 Task: Toggle the format newline between rules in the CSS.
Action: Mouse moved to (16, 467)
Screenshot: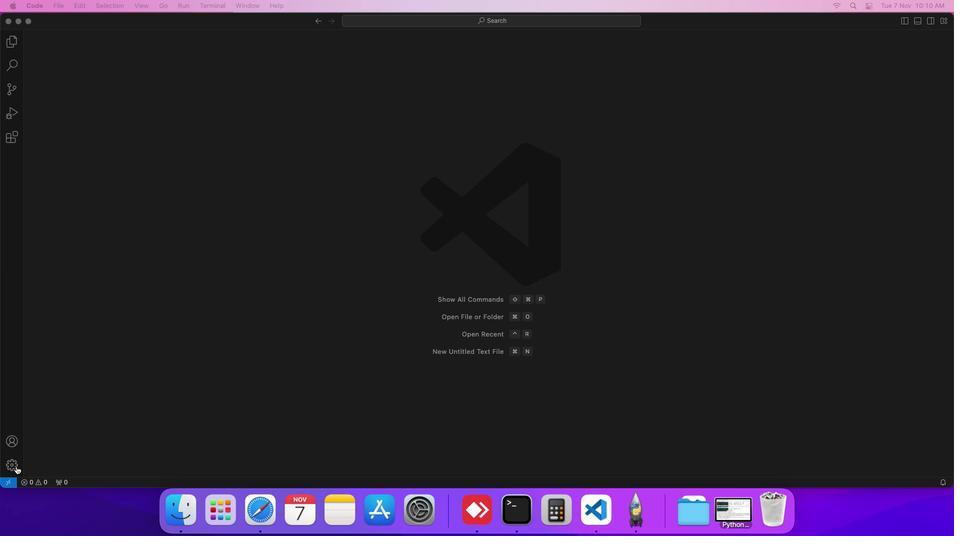 
Action: Mouse pressed left at (16, 467)
Screenshot: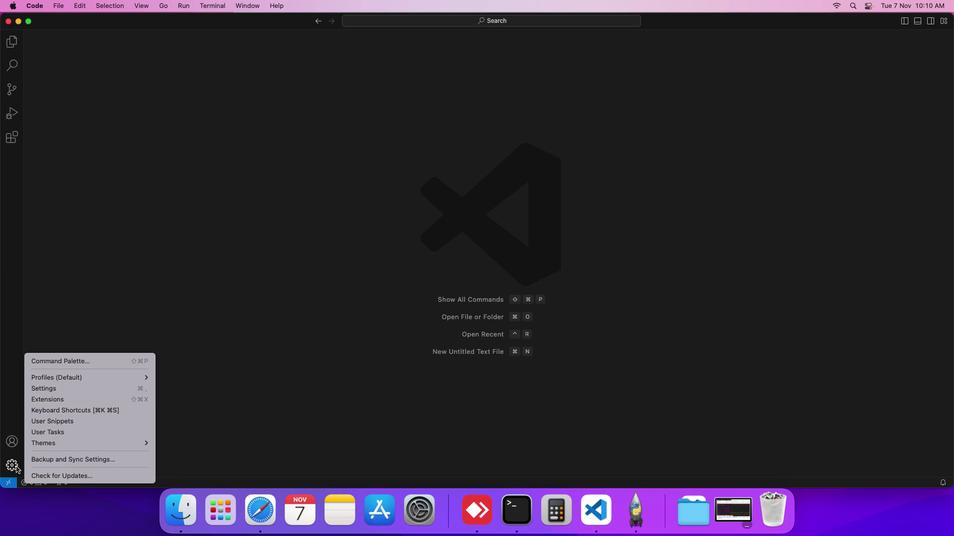 
Action: Mouse moved to (45, 391)
Screenshot: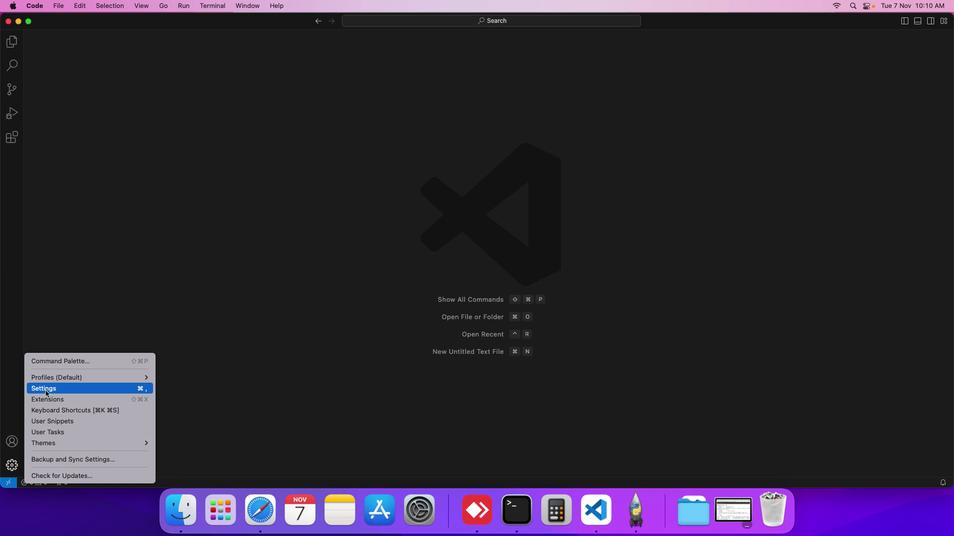 
Action: Mouse pressed left at (45, 391)
Screenshot: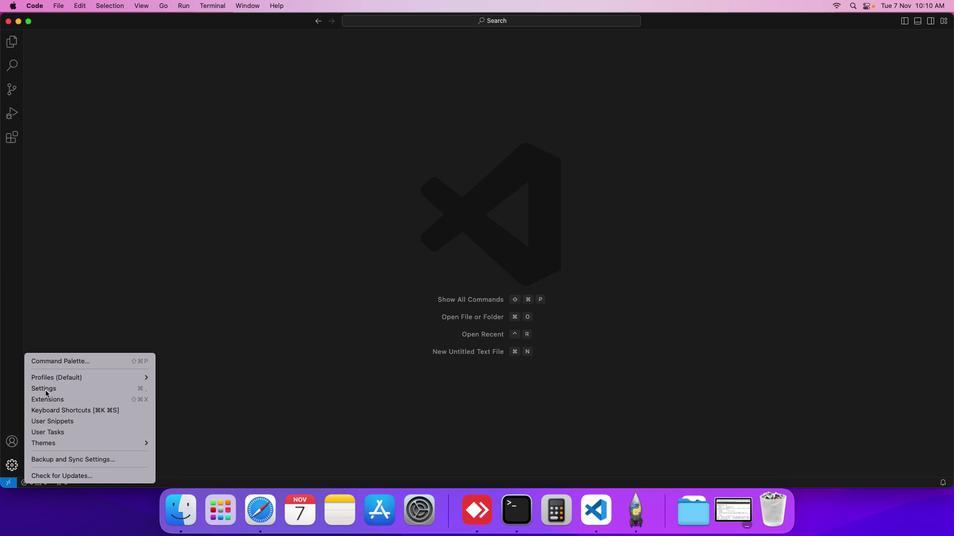 
Action: Mouse moved to (233, 177)
Screenshot: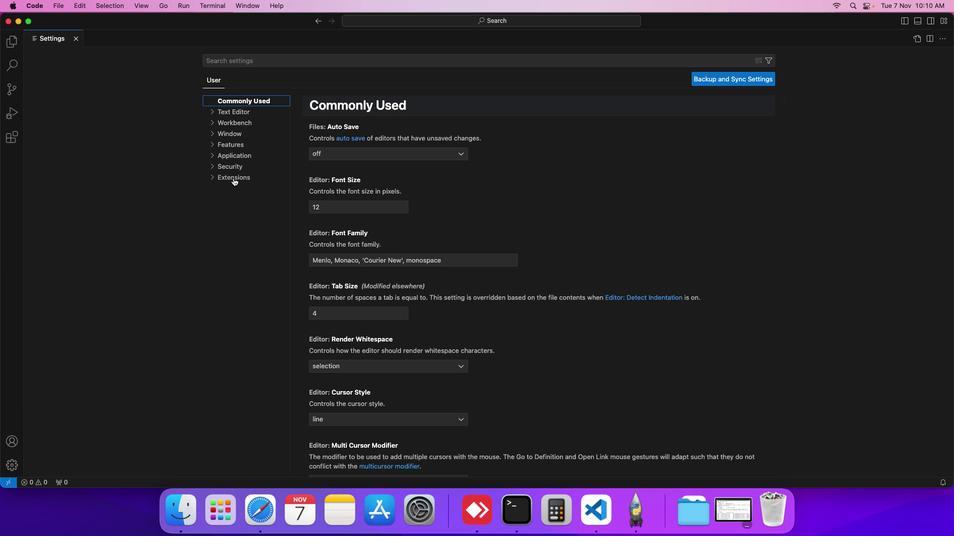
Action: Mouse pressed left at (233, 177)
Screenshot: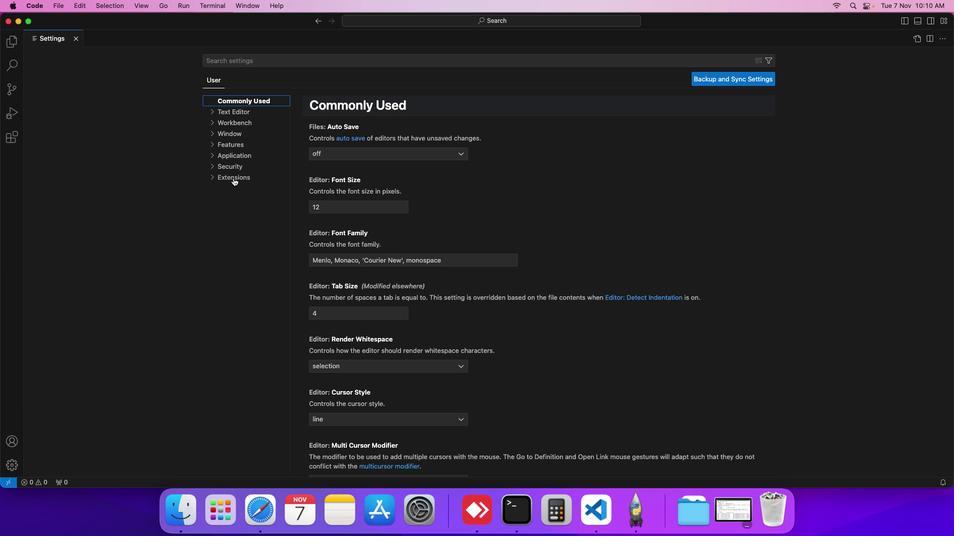 
Action: Mouse moved to (367, 326)
Screenshot: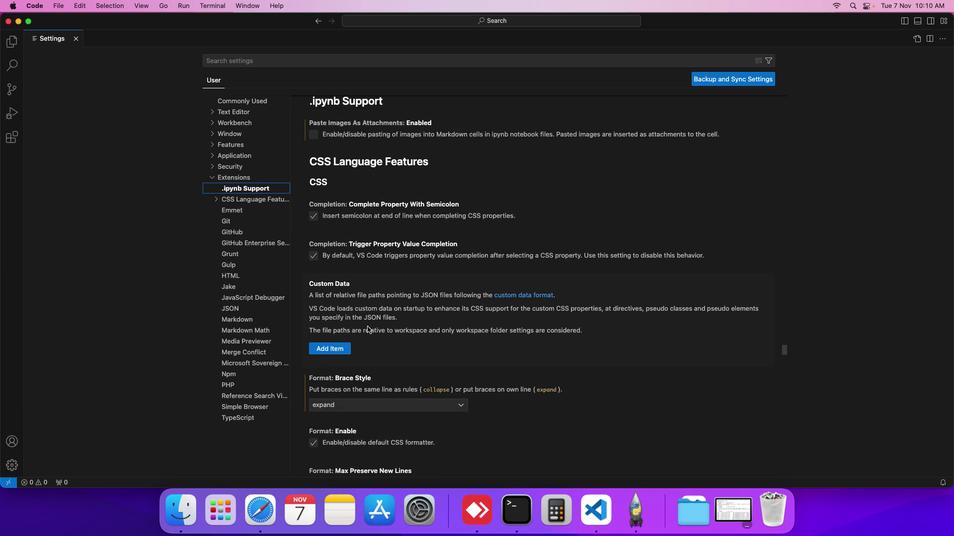 
Action: Mouse scrolled (367, 326) with delta (0, 0)
Screenshot: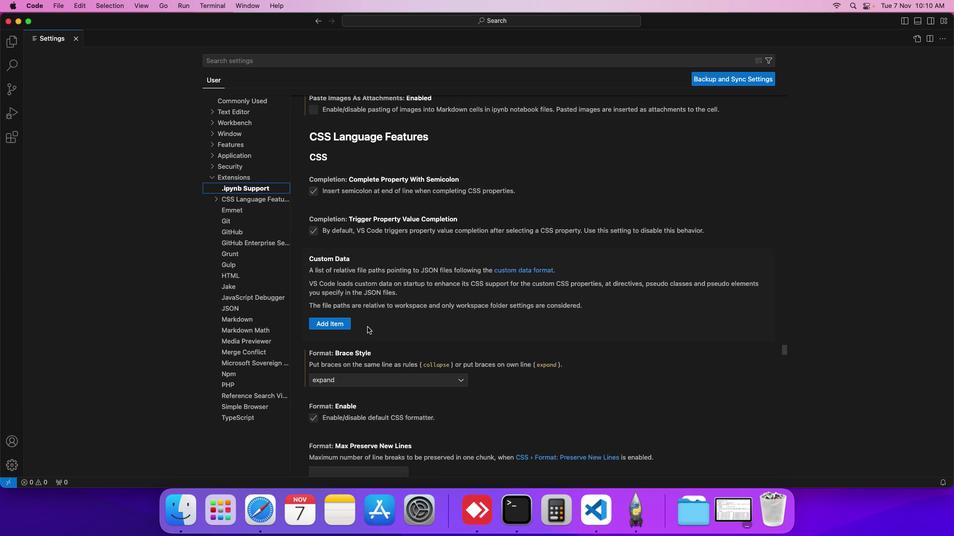 
Action: Mouse scrolled (367, 326) with delta (0, 0)
Screenshot: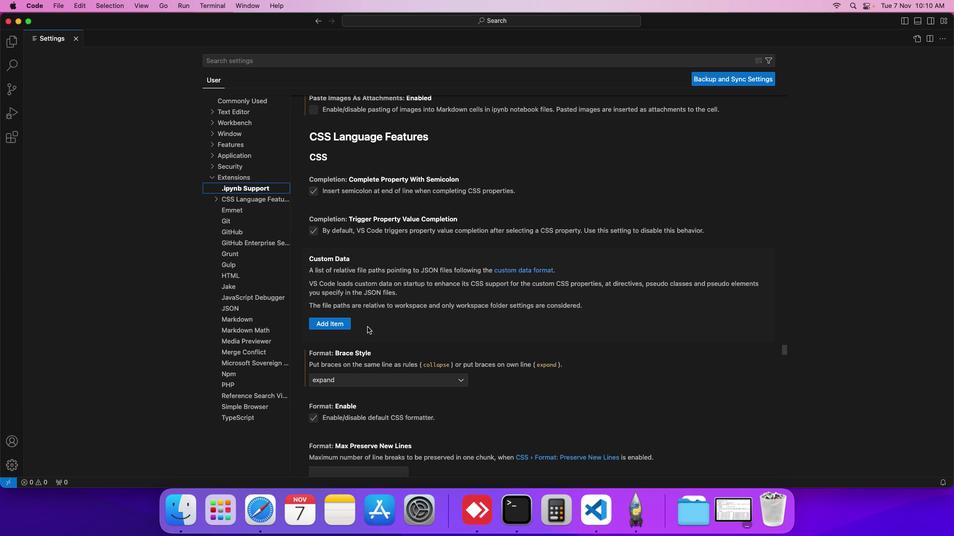 
Action: Mouse moved to (367, 327)
Screenshot: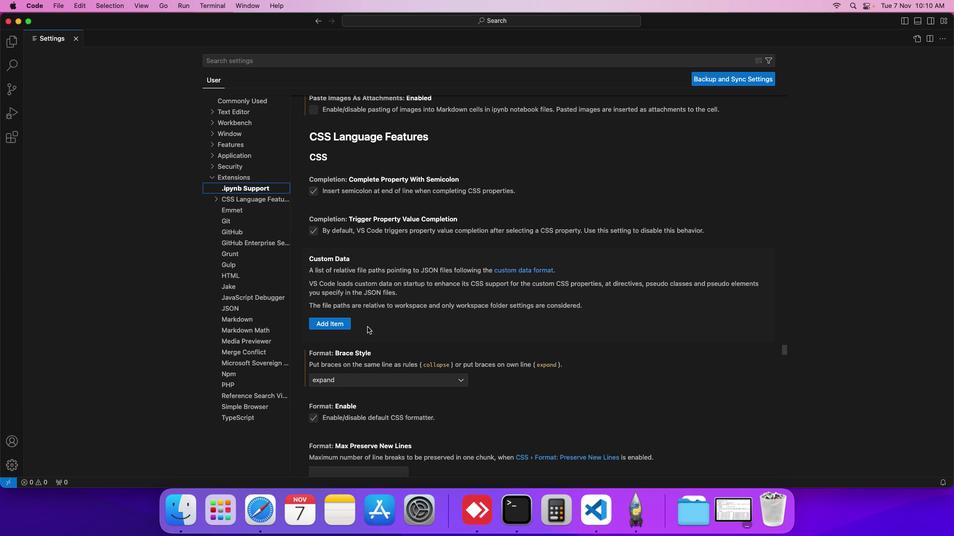 
Action: Mouse scrolled (367, 327) with delta (0, 0)
Screenshot: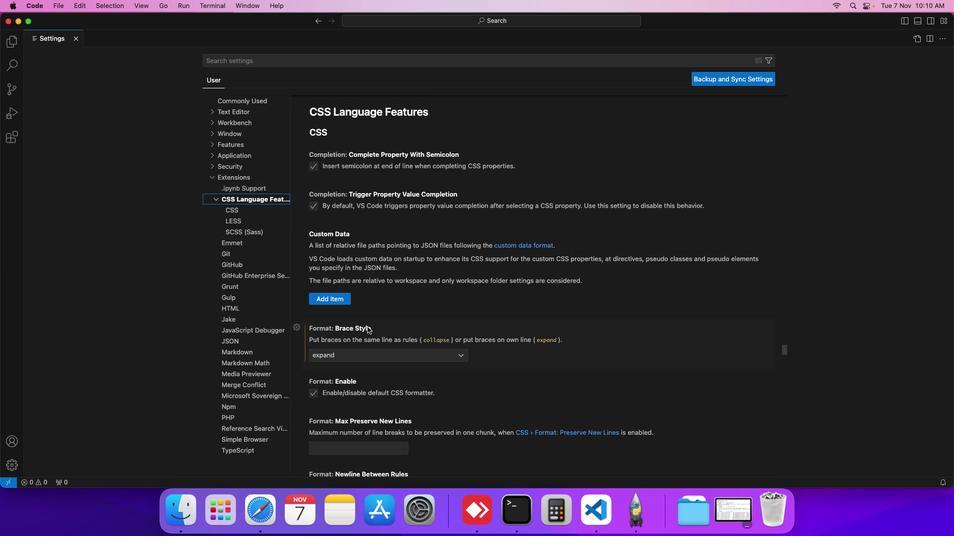 
Action: Mouse scrolled (367, 327) with delta (0, 0)
Screenshot: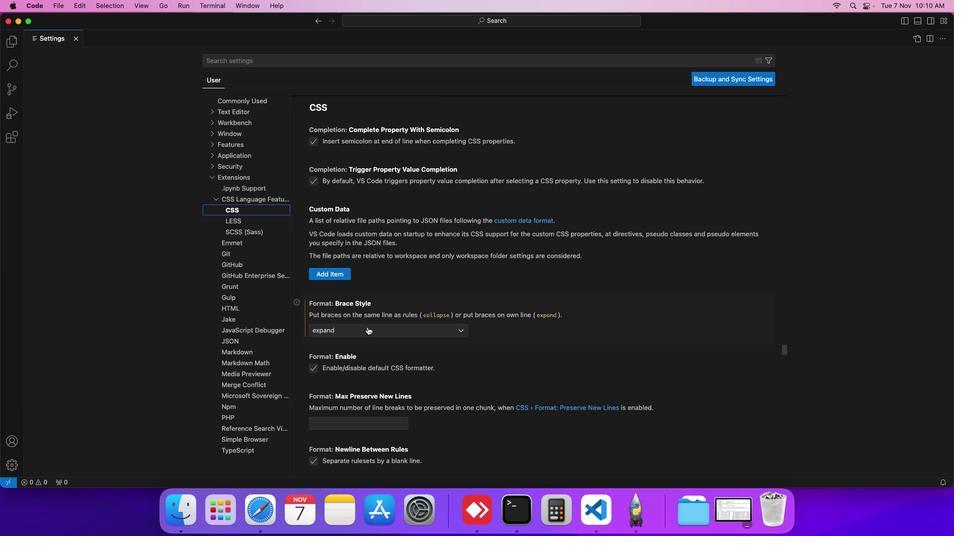 
Action: Mouse scrolled (367, 327) with delta (0, 0)
Screenshot: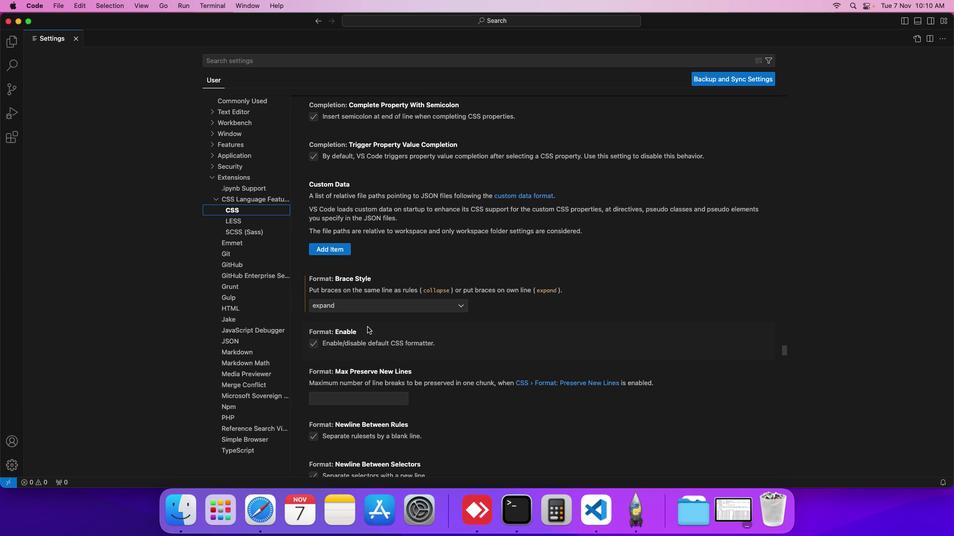 
Action: Mouse scrolled (367, 327) with delta (0, 0)
Screenshot: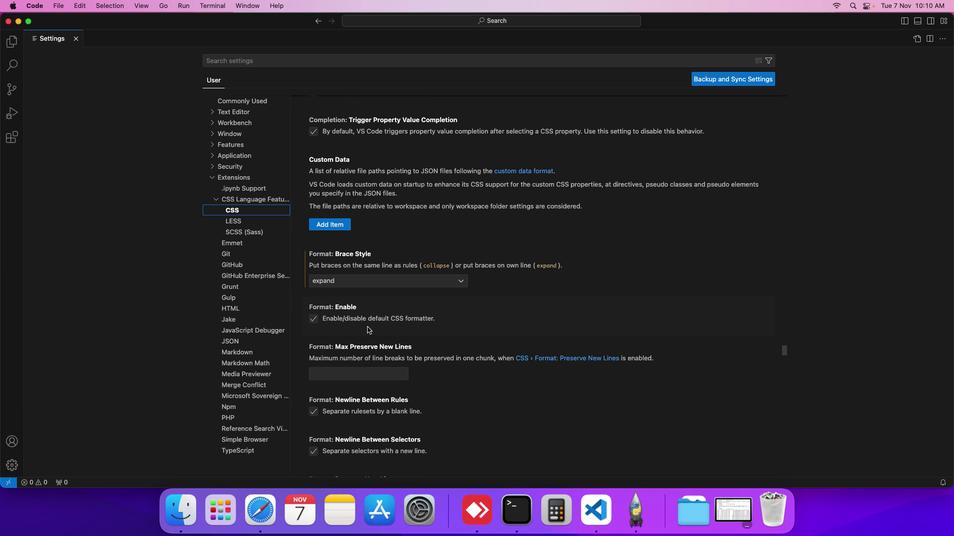 
Action: Mouse scrolled (367, 327) with delta (0, 0)
Screenshot: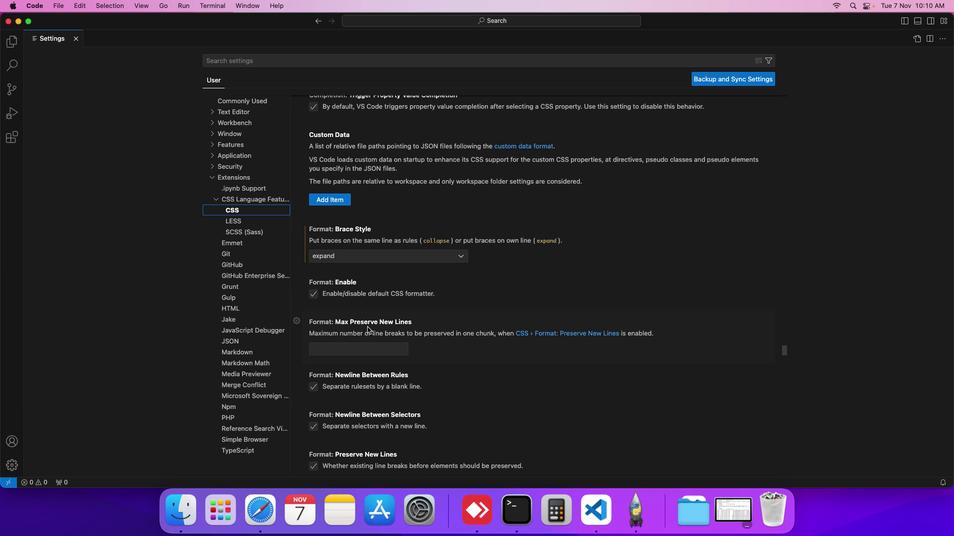 
Action: Mouse moved to (315, 389)
Screenshot: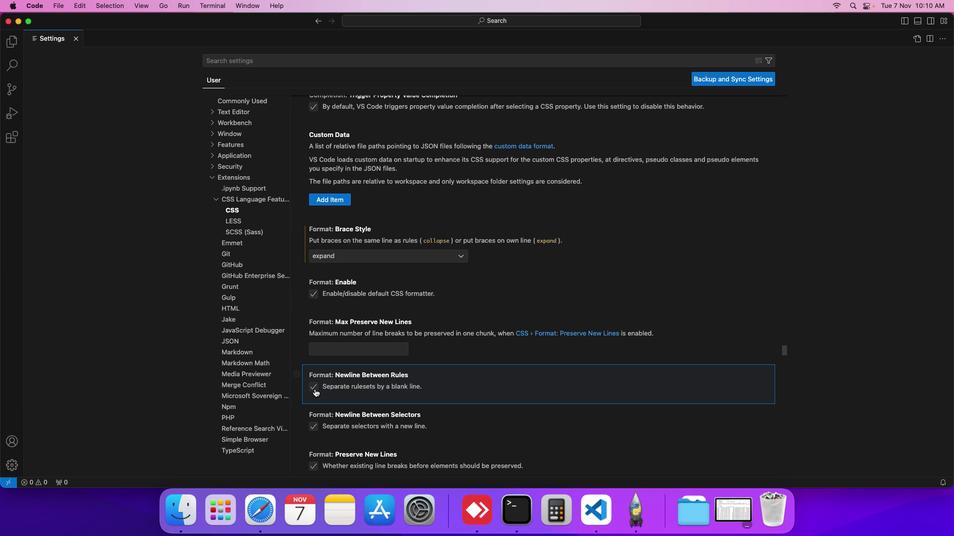 
Action: Mouse pressed left at (315, 389)
Screenshot: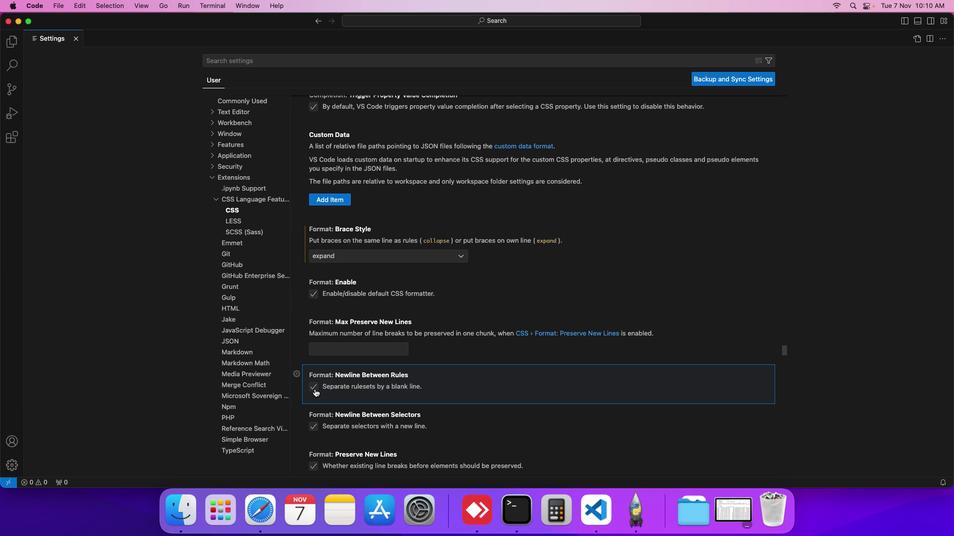 
Action: Mouse moved to (342, 392)
Screenshot: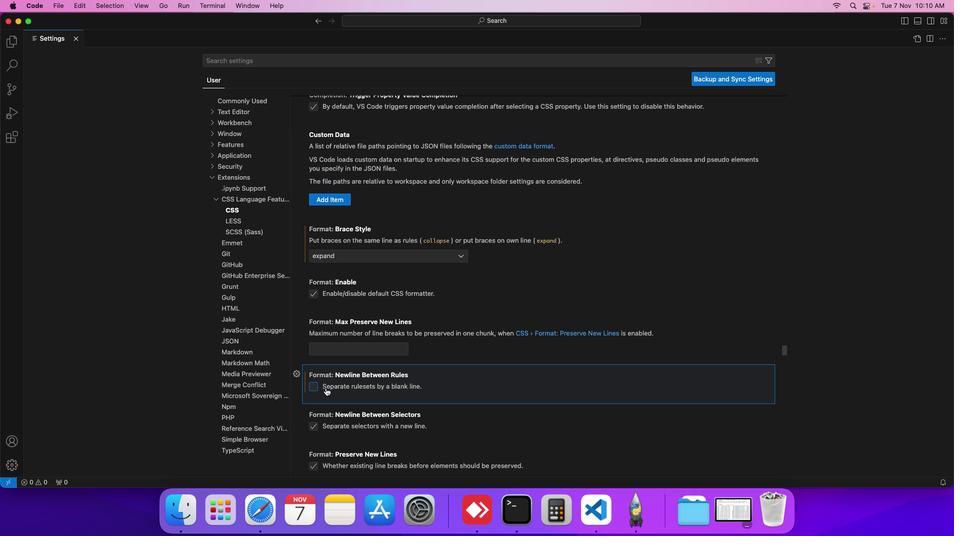 
